 Task: Add the task  Create API documentation for the app to the section Code Crusade in the project TrialLine and add a Due Date to the respective task as 2023/09/18.
Action: Mouse moved to (972, 570)
Screenshot: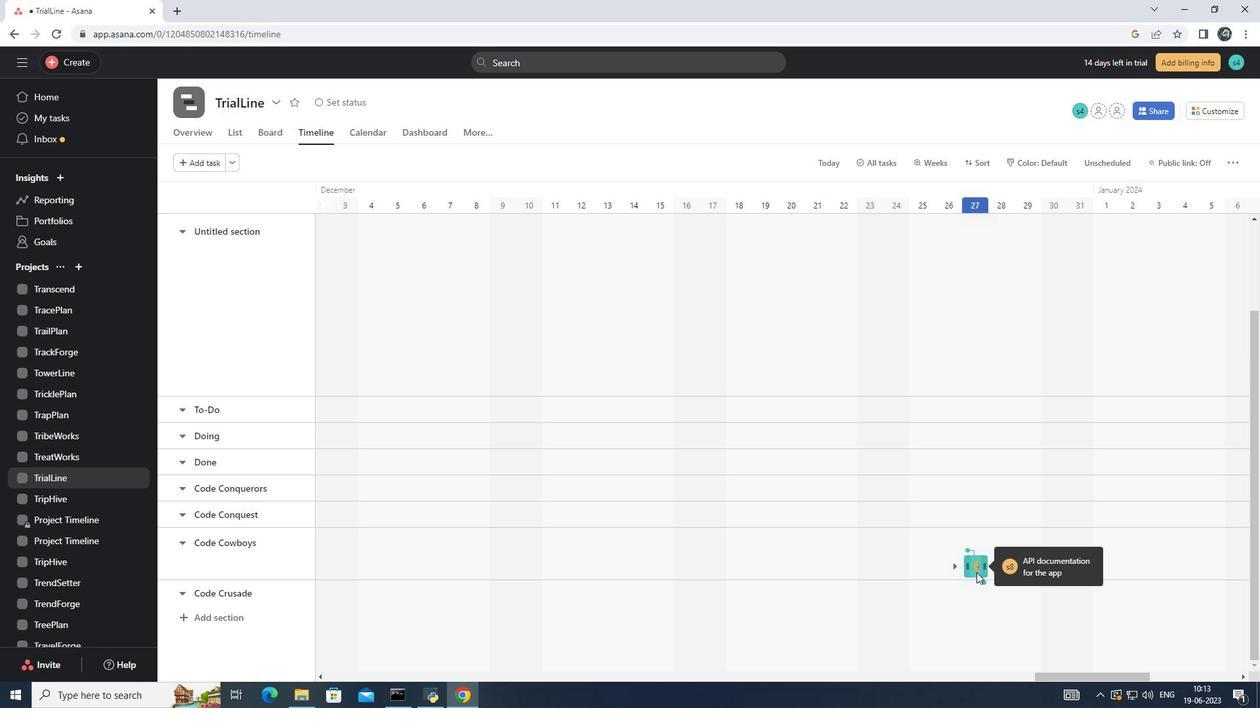 
Action: Mouse pressed left at (972, 570)
Screenshot: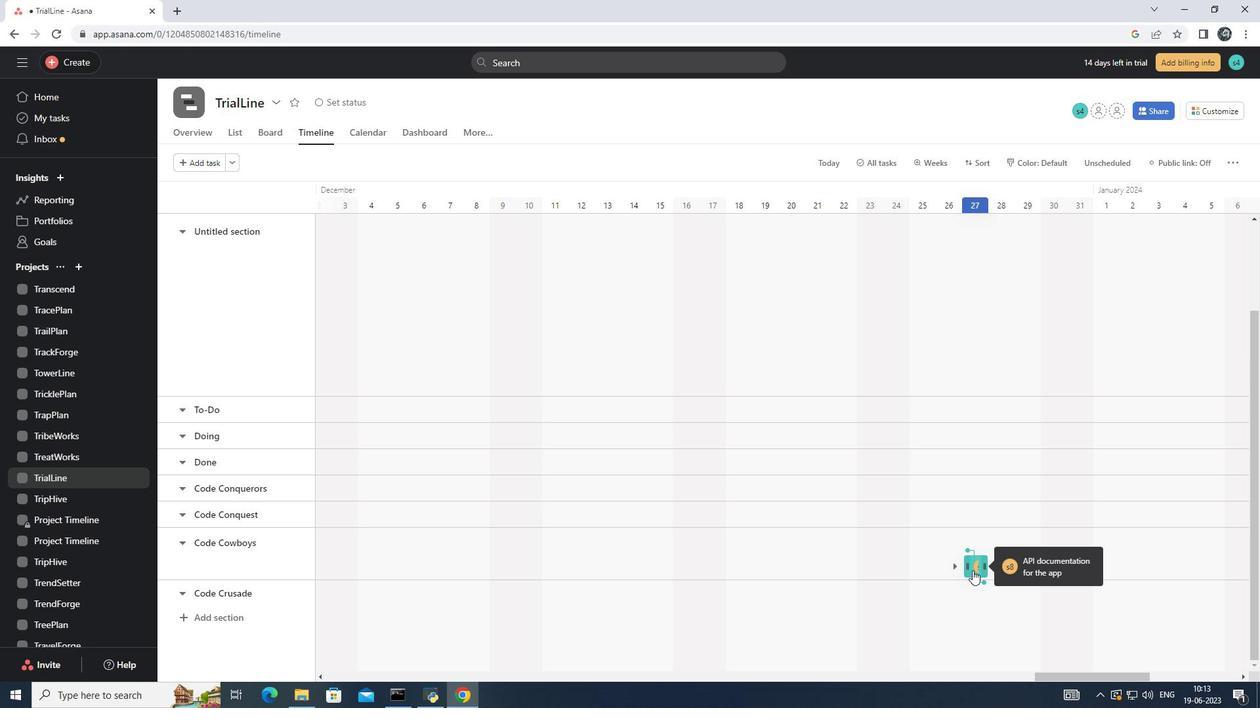 
Action: Mouse moved to (1018, 286)
Screenshot: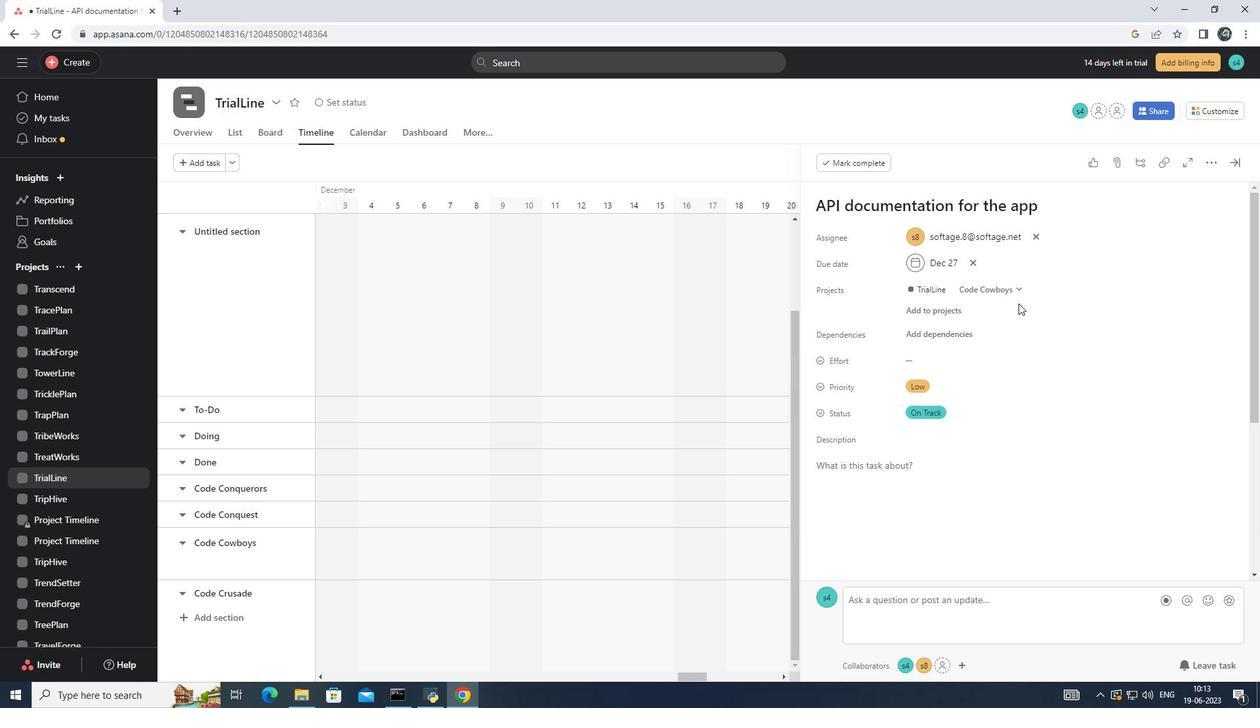 
Action: Mouse pressed left at (1018, 286)
Screenshot: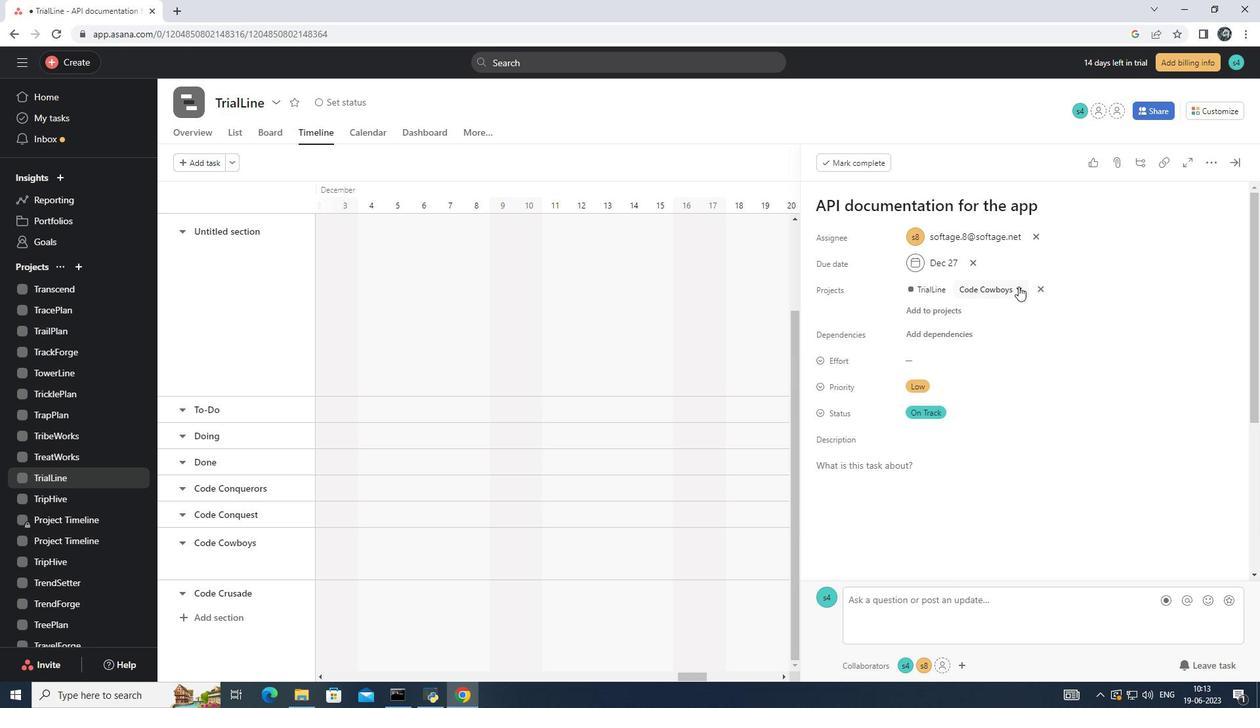 
Action: Mouse moved to (977, 491)
Screenshot: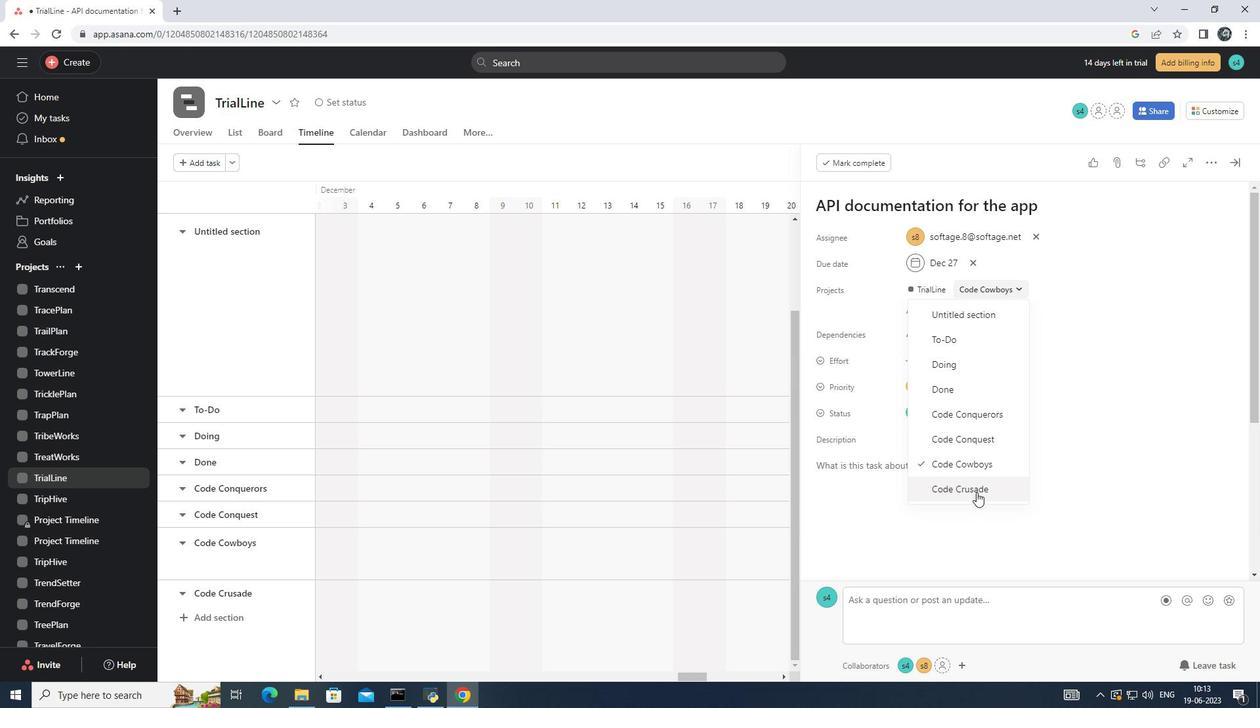 
Action: Mouse pressed left at (977, 491)
Screenshot: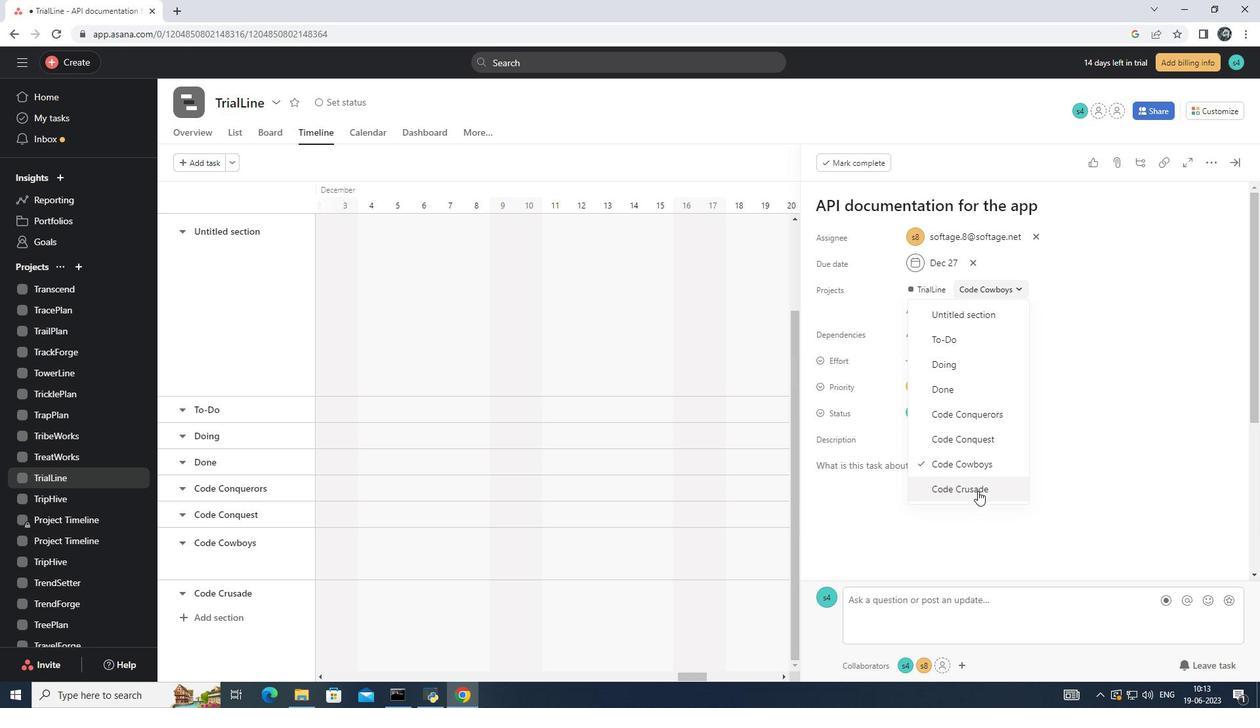 
Action: Mouse moved to (976, 262)
Screenshot: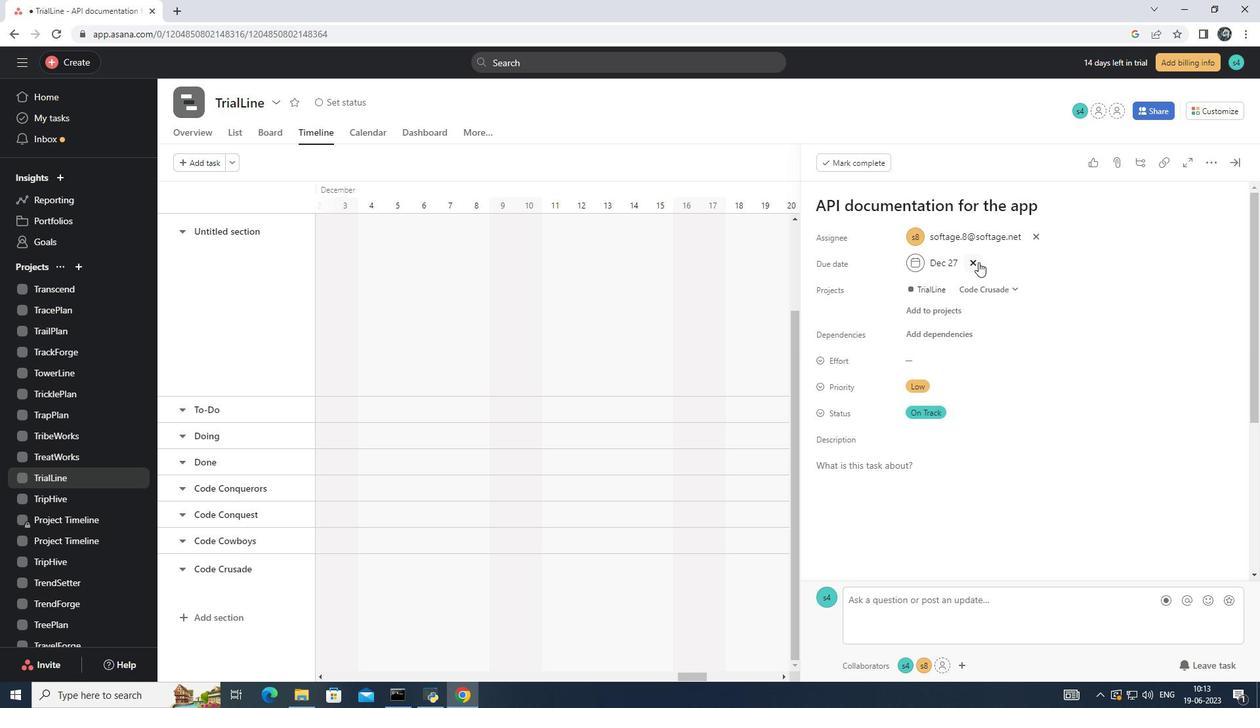 
Action: Mouse pressed left at (976, 262)
Screenshot: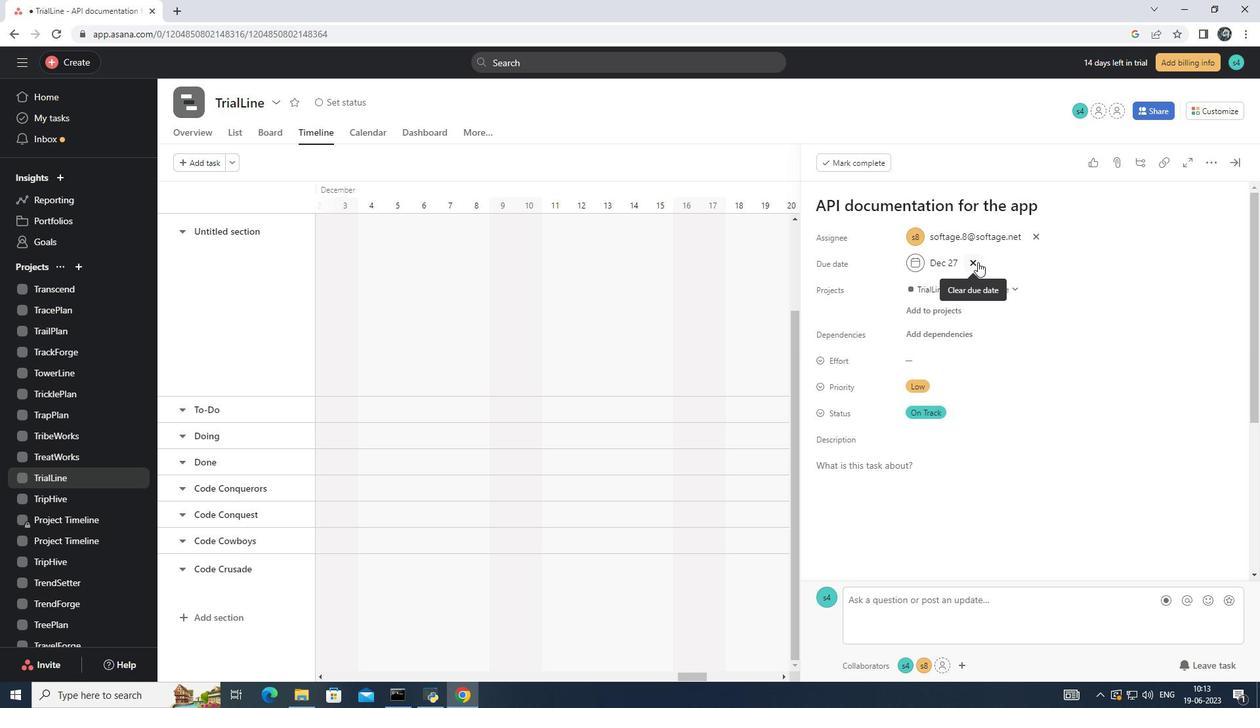 
Action: Mouse moved to (911, 262)
Screenshot: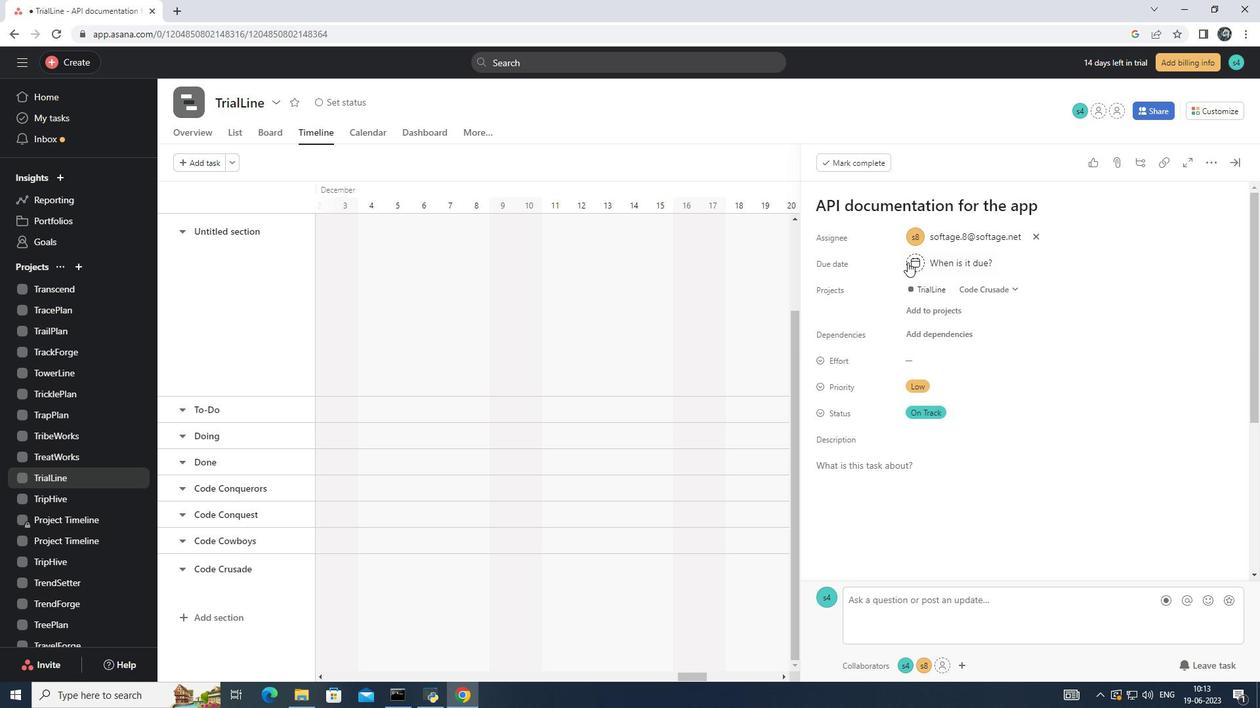 
Action: Mouse pressed left at (911, 262)
Screenshot: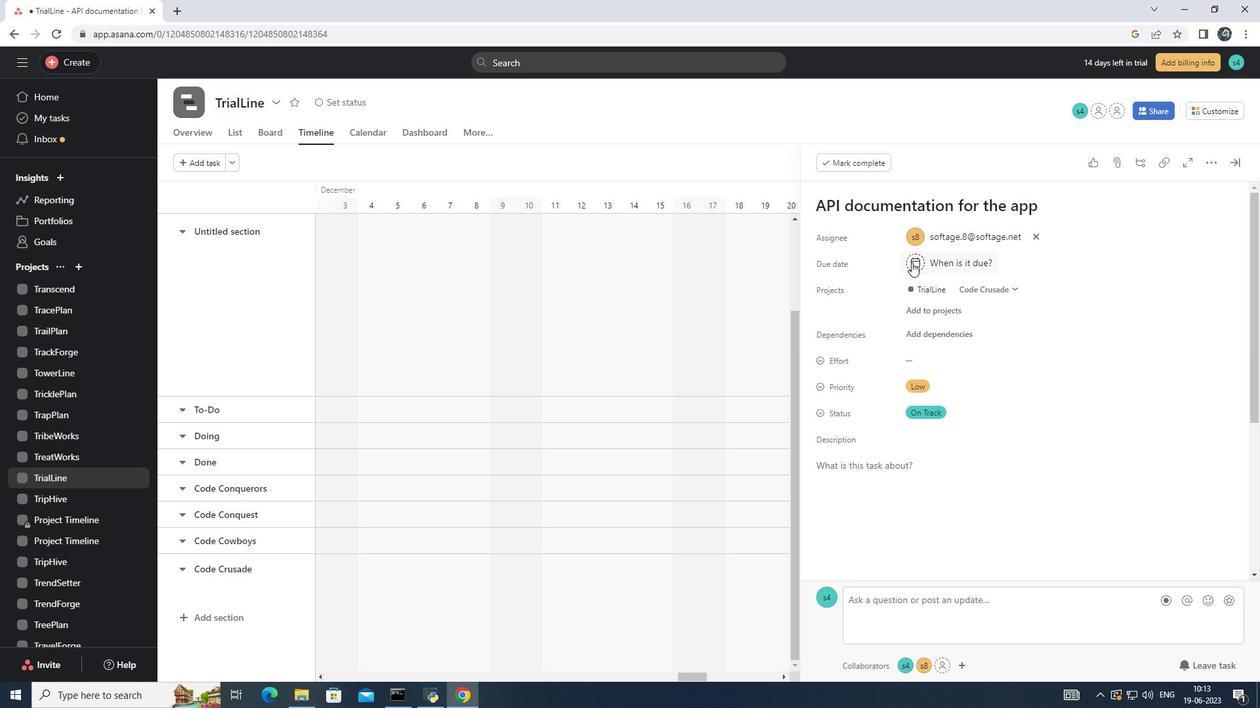 
Action: Mouse moved to (1027, 296)
Screenshot: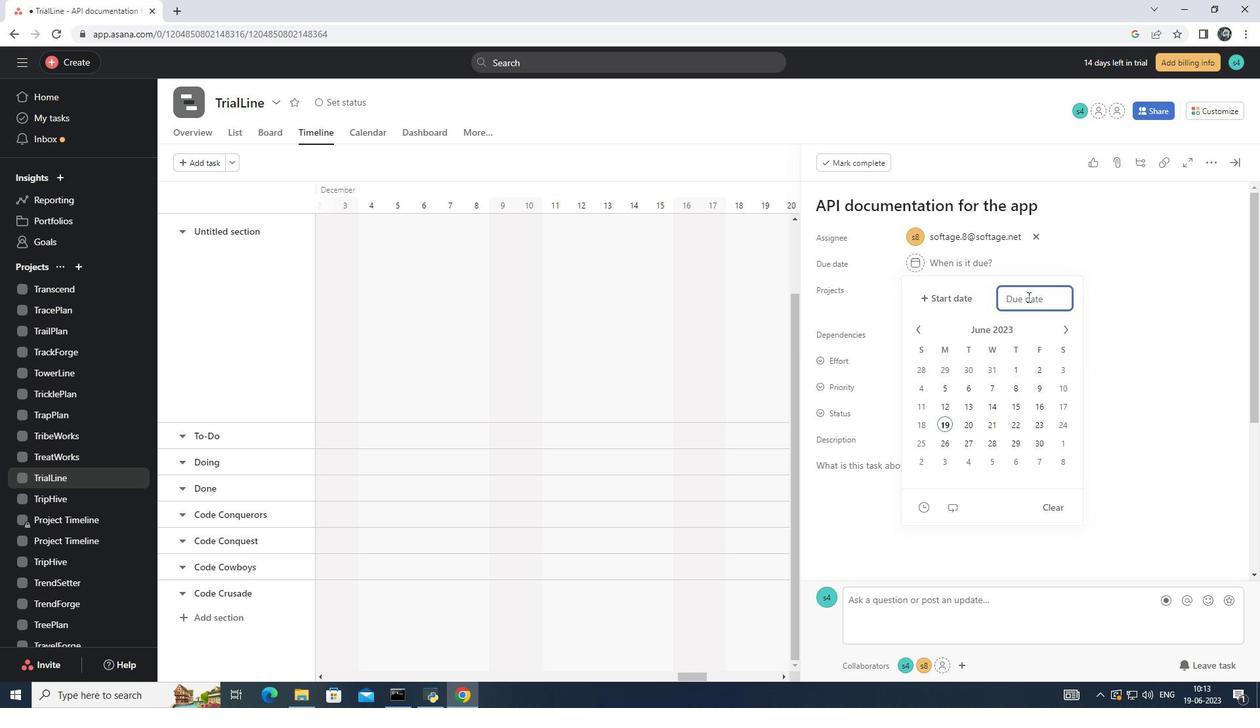
Action: Mouse pressed left at (1027, 296)
Screenshot: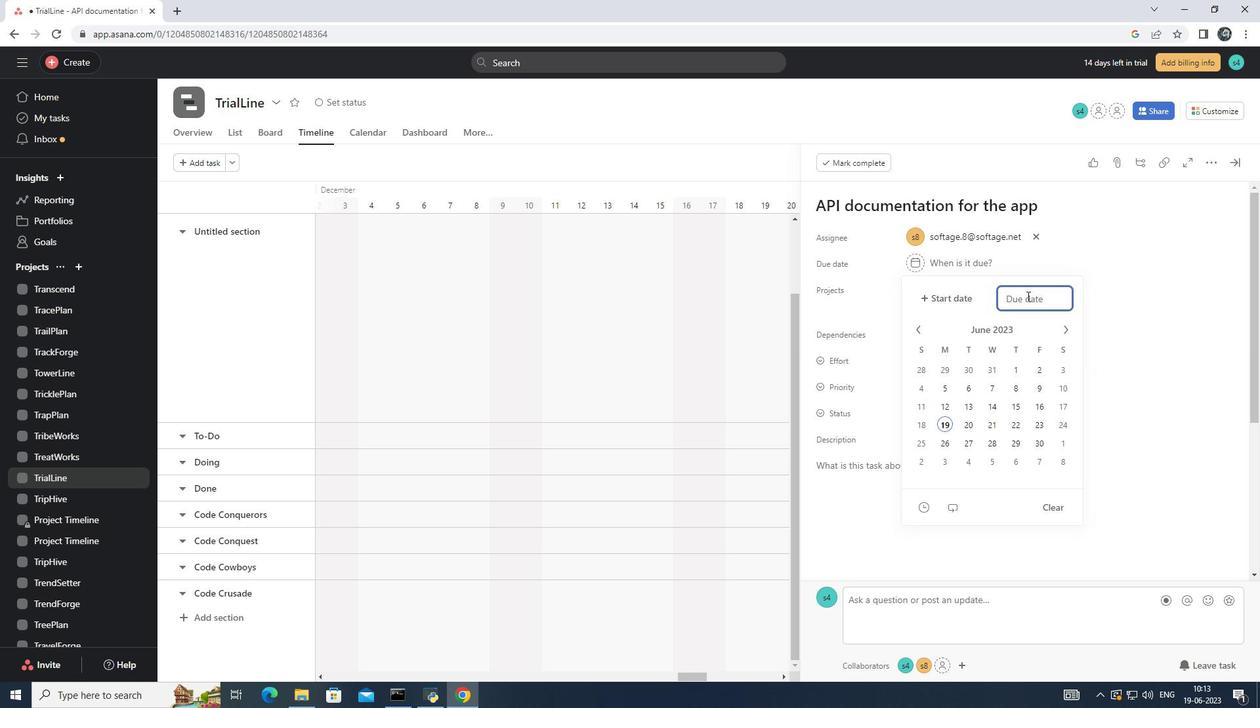 
Action: Mouse moved to (956, 347)
Screenshot: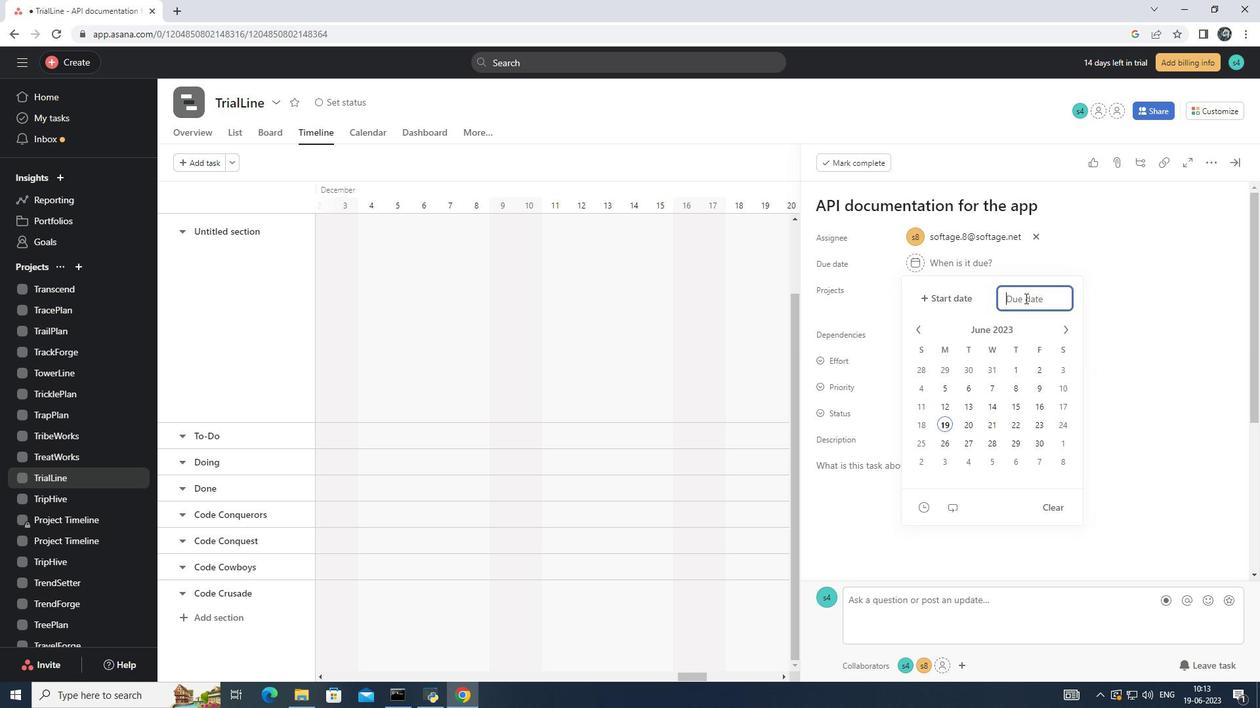 
Action: Key pressed 2023/09/18<Key.enter>
Screenshot: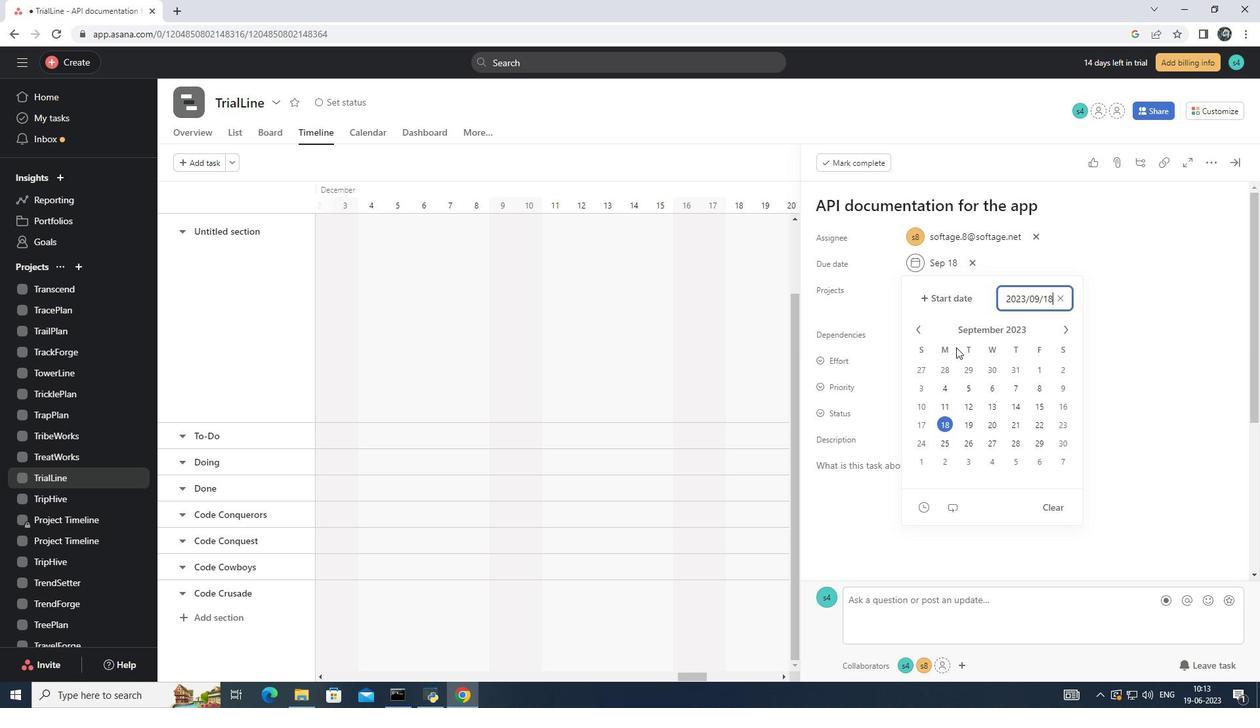 
